 Task: Create a rule from the Recommended list, Task Added to this Project -> add SubTasks in the project AgileRadius with SubTasks Gather and Analyse Requirements , Design and Implement Solution , System Test and UAT , Release to Production / Go Live
Action: Mouse moved to (75, 255)
Screenshot: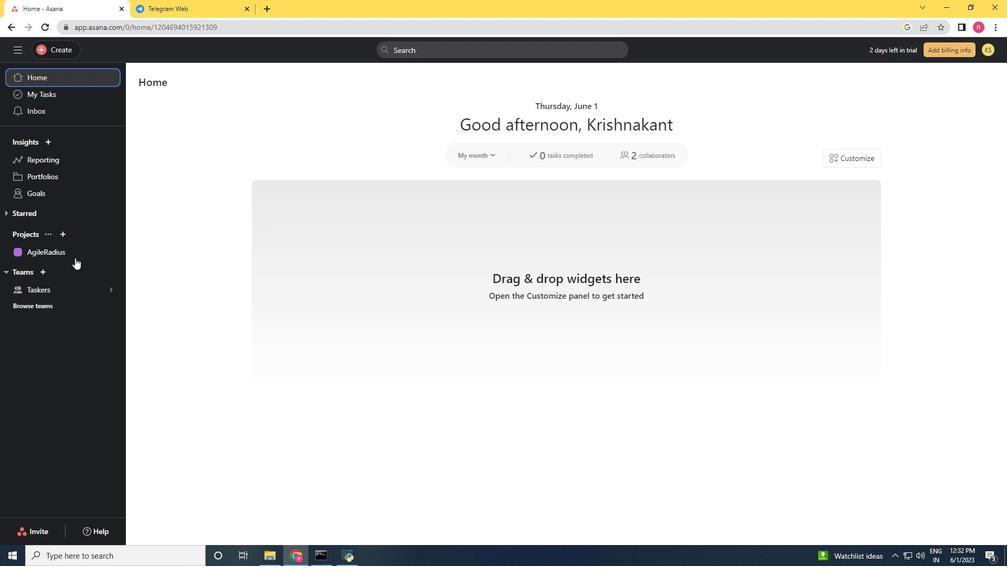 
Action: Mouse pressed left at (75, 255)
Screenshot: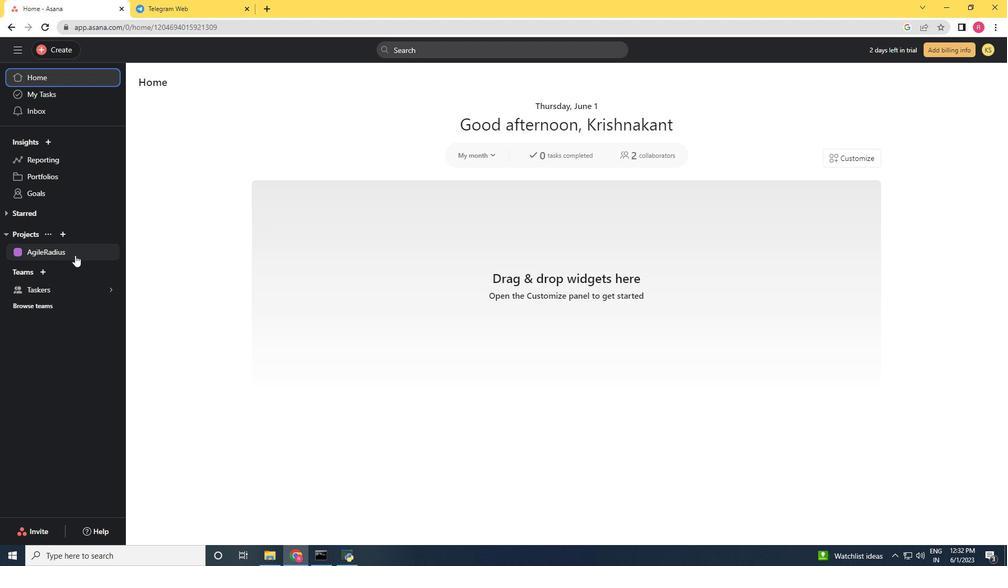 
Action: Mouse moved to (974, 89)
Screenshot: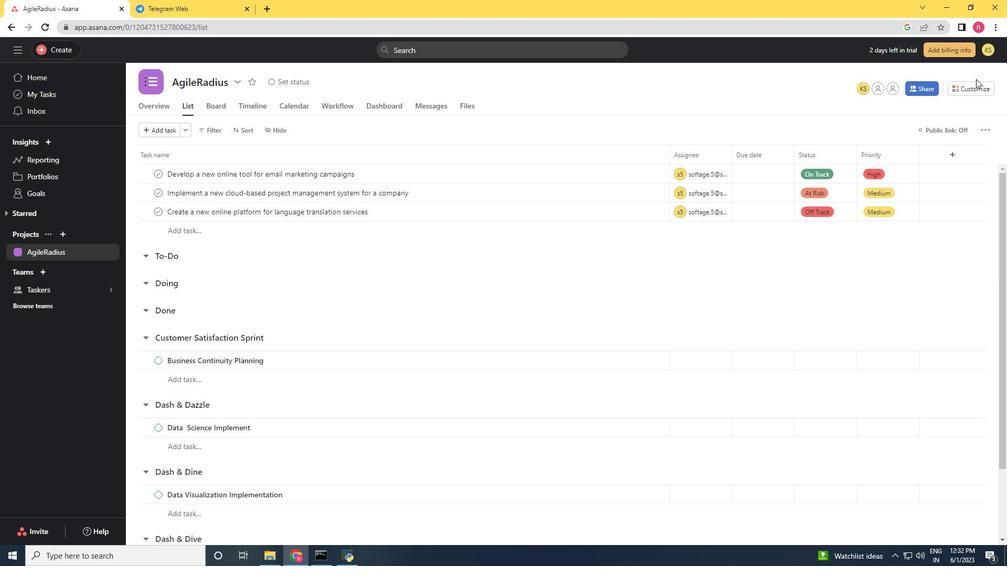 
Action: Mouse pressed left at (974, 89)
Screenshot: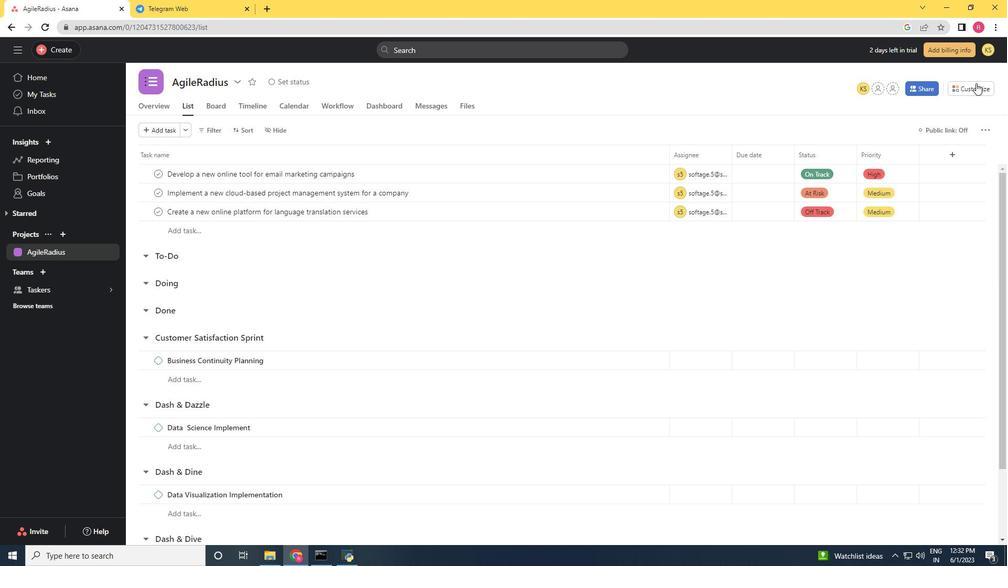
Action: Mouse moved to (794, 223)
Screenshot: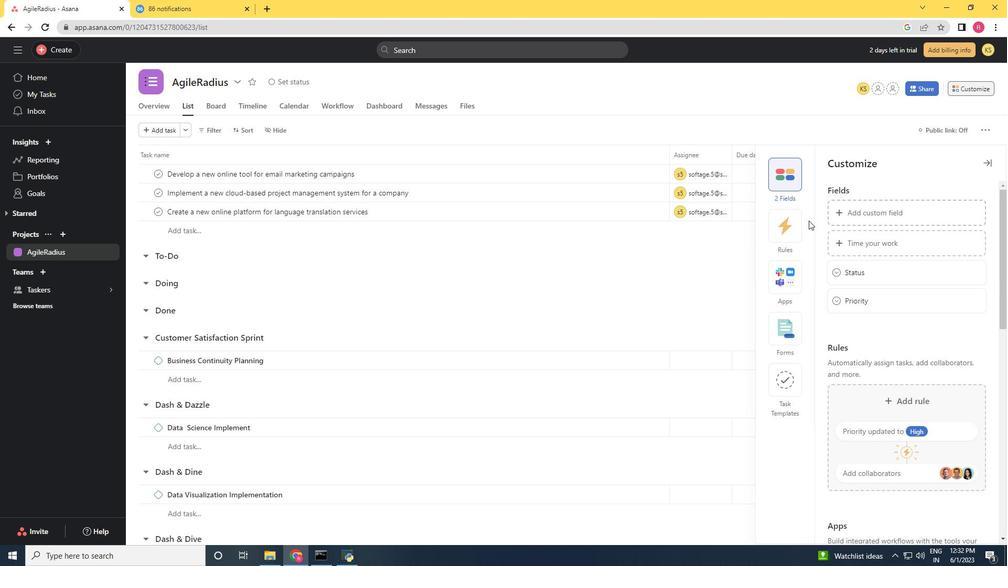 
Action: Mouse pressed left at (794, 223)
Screenshot: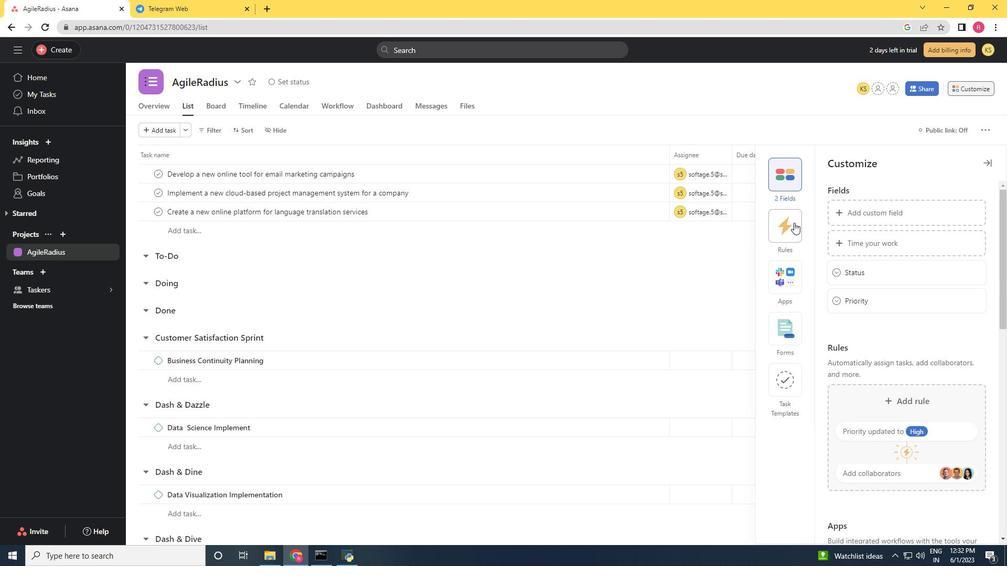 
Action: Mouse moved to (883, 237)
Screenshot: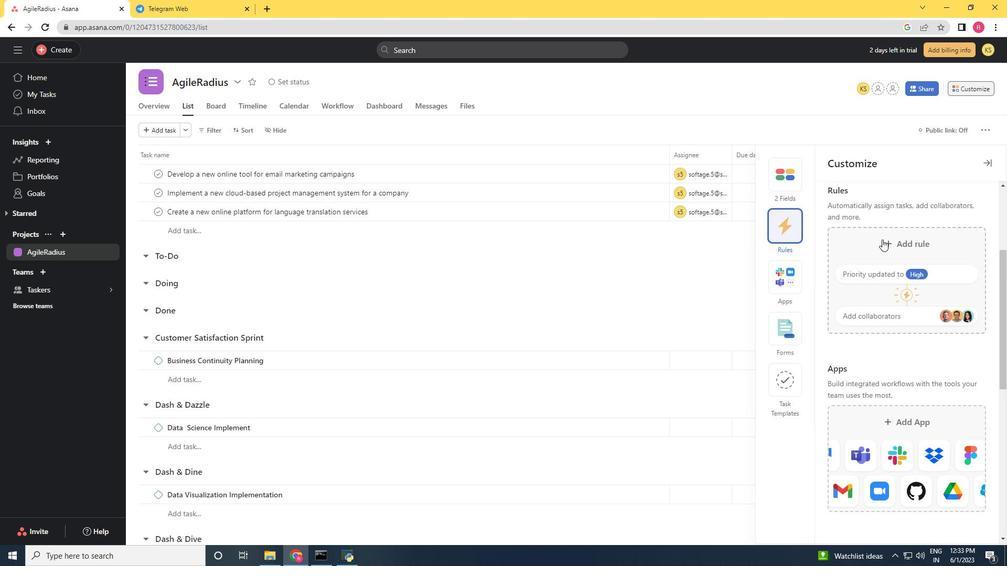 
Action: Mouse pressed left at (883, 237)
Screenshot: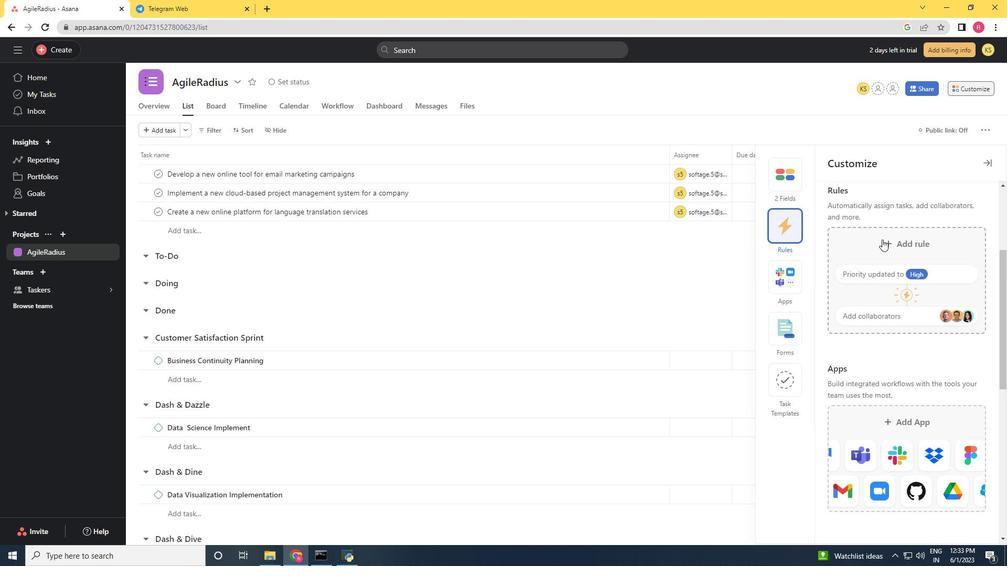 
Action: Mouse moved to (672, 172)
Screenshot: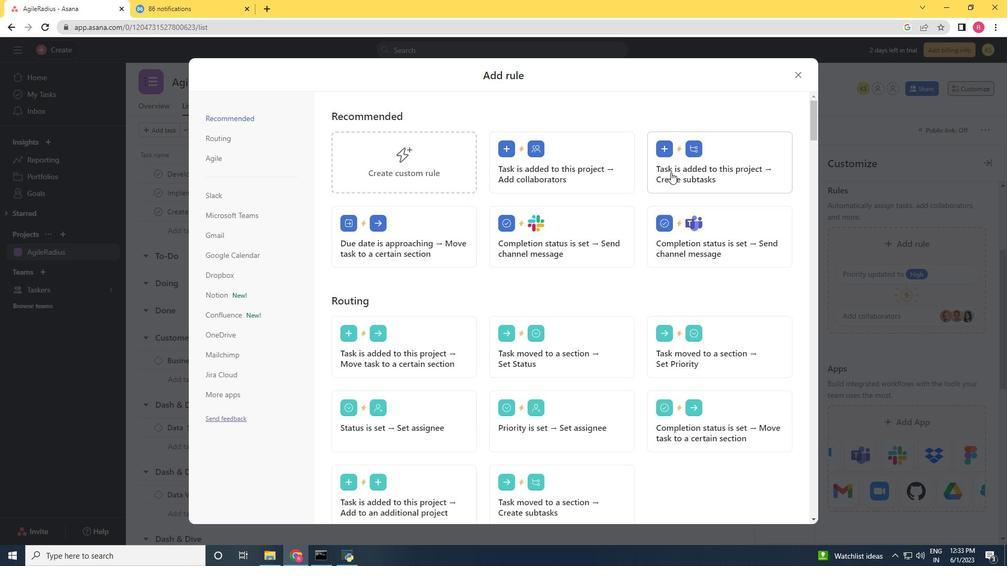 
Action: Mouse pressed left at (672, 172)
Screenshot: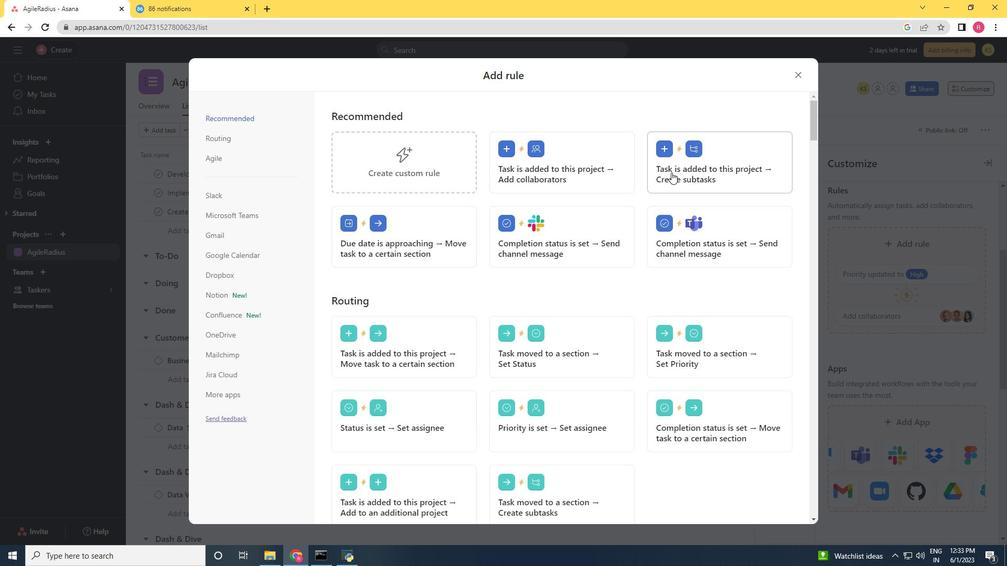 
Action: Mouse moved to (2, 196)
Screenshot: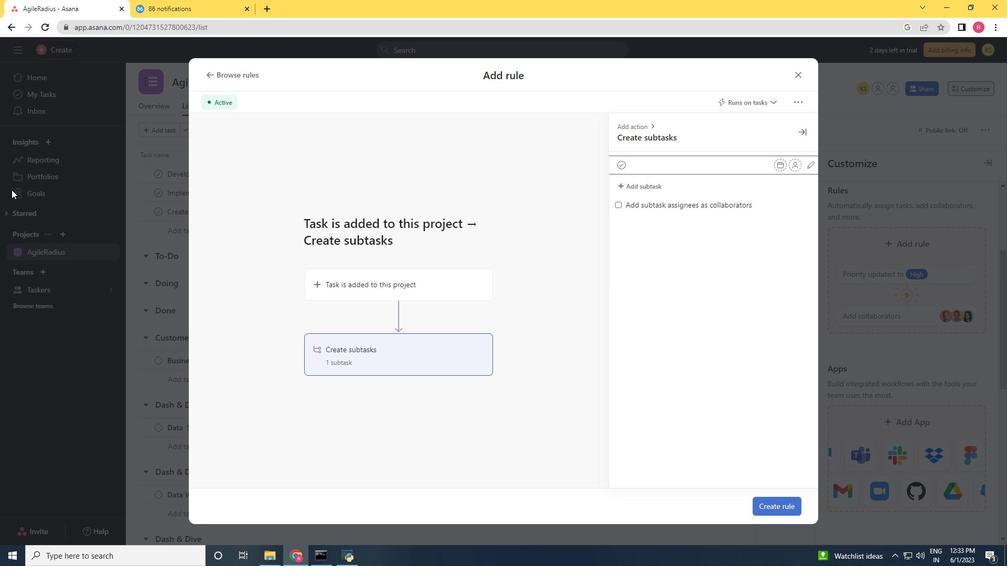 
Action: Key pressed <Key.shift><Key.shift><Key.shift><Key.shift><Key.shift><Key.shift><Key.shift><Key.shift><Key.shift><Key.shift><Key.shift><Key.shift><Key.shift><Key.shift><Key.shift>Gather<Key.space>and<Key.space><Key.shift>Analyse<Key.space><Key.shift><Key.shift><Key.shift><Key.shift>Requirements<Key.enter><Key.shift><Key.shift>Design<Key.space>and<Key.space><Key.shift>Implement<Key.space><Key.space><Key.shift>Solution<Key.space><Key.enter><Key.shift>System<Key.space><Key.shift>Test<Key.space>and<Key.space><Key.shift><Key.shift><Key.shift><Key.shift><Key.shift><Key.shift>UAT<Key.space><Key.enter><Key.shift>Releaseb<Key.backspace><Key.space>to<Key.space><Key.shift>Production<Key.space>/<Key.space><Key.shift>Go<Key.space><Key.shift><Key.shift>Live
Screenshot: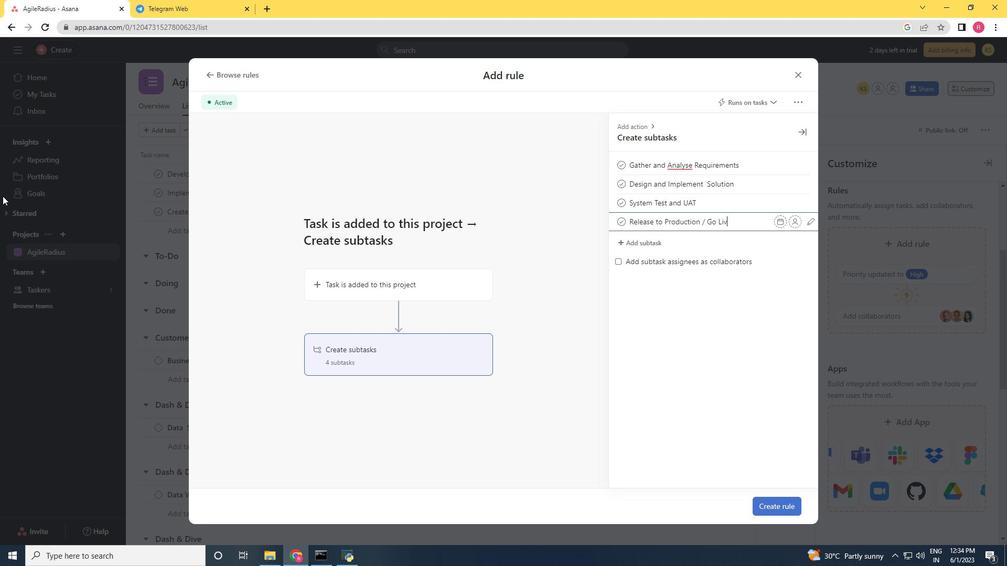 
Action: Mouse moved to (769, 504)
Screenshot: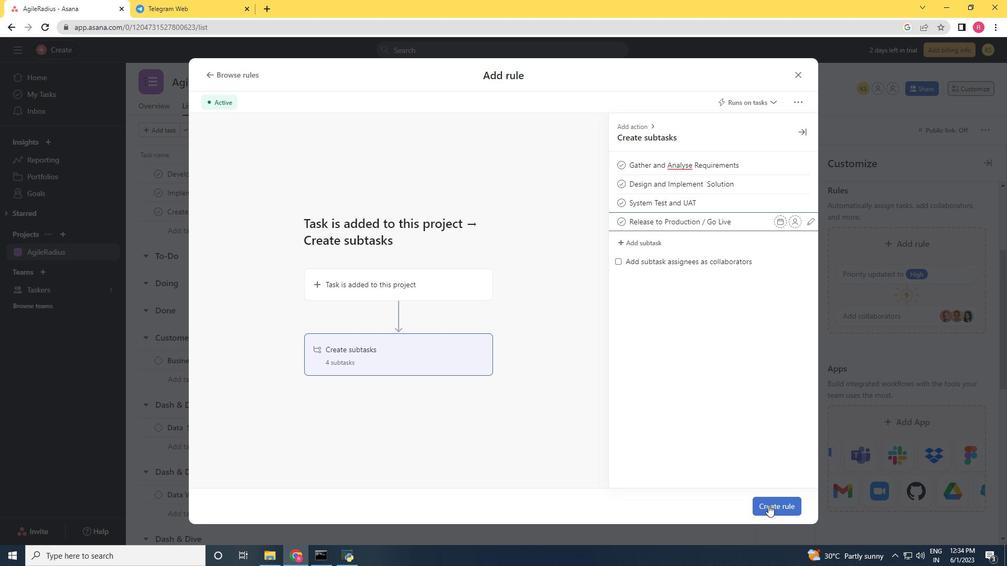 
Action: Mouse pressed left at (769, 504)
Screenshot: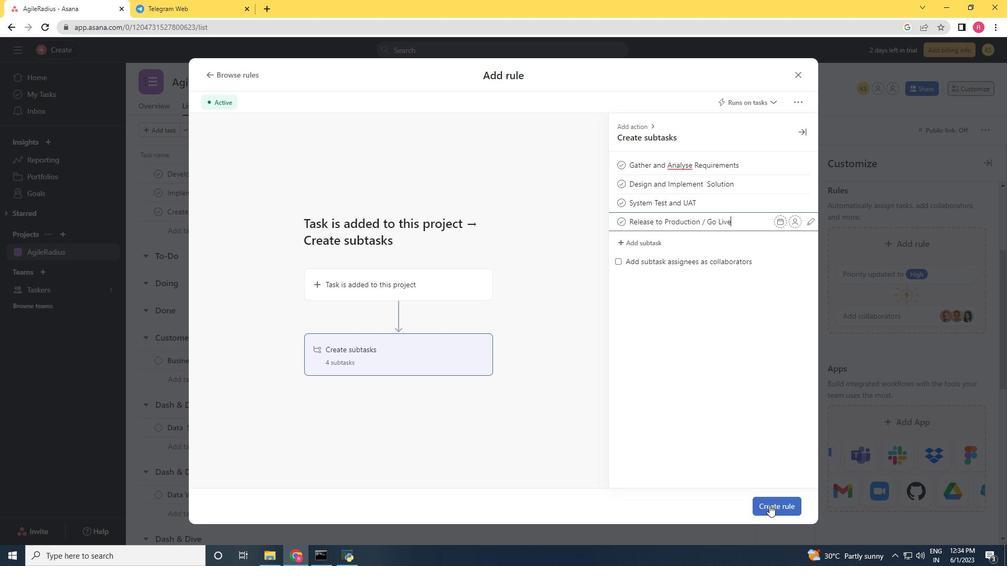 
Action: Mouse moved to (733, 456)
Screenshot: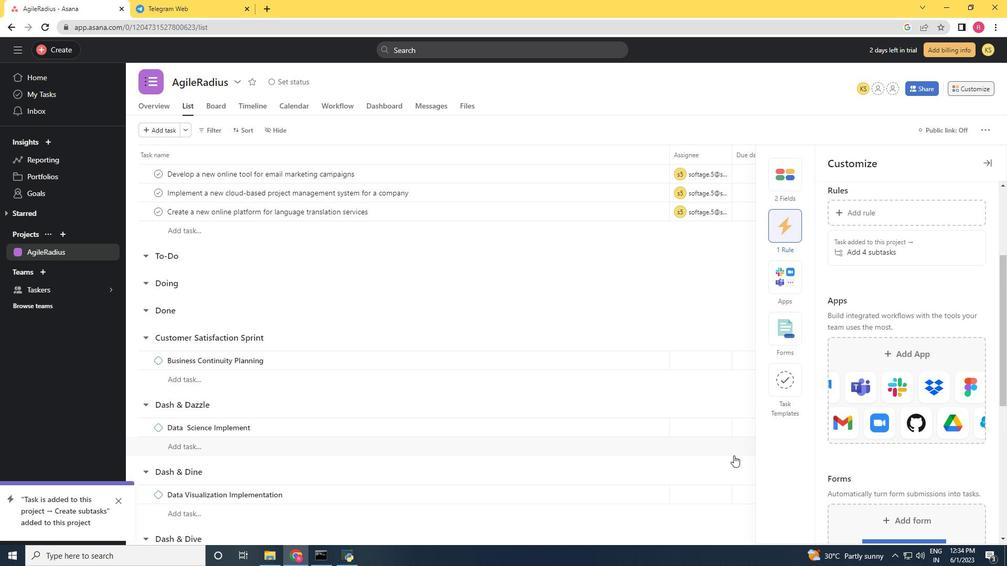 
